 Task: Add an event with the title Performance Evaluation and Recognition Ceremony, date '2023/12/13', time 8:30 AM to 10:30 AMand add a description: Participants will understand the value of diversity within the team and explore ways to leverage diverse perspectives, experiences, and expertise. They will learn strategies for creating an inclusive environment that celebrates and respects individual differences.Select event color  Flamingo . Add location for the event as: 654 Serralves Museum, Porto, Portugal, logged in from the account softage.5@softage.netand send the event invitation to softage.6@softage.net and softage.7@softage.net. Set a reminder for the event Doesn't repeat
Action: Mouse moved to (40, 113)
Screenshot: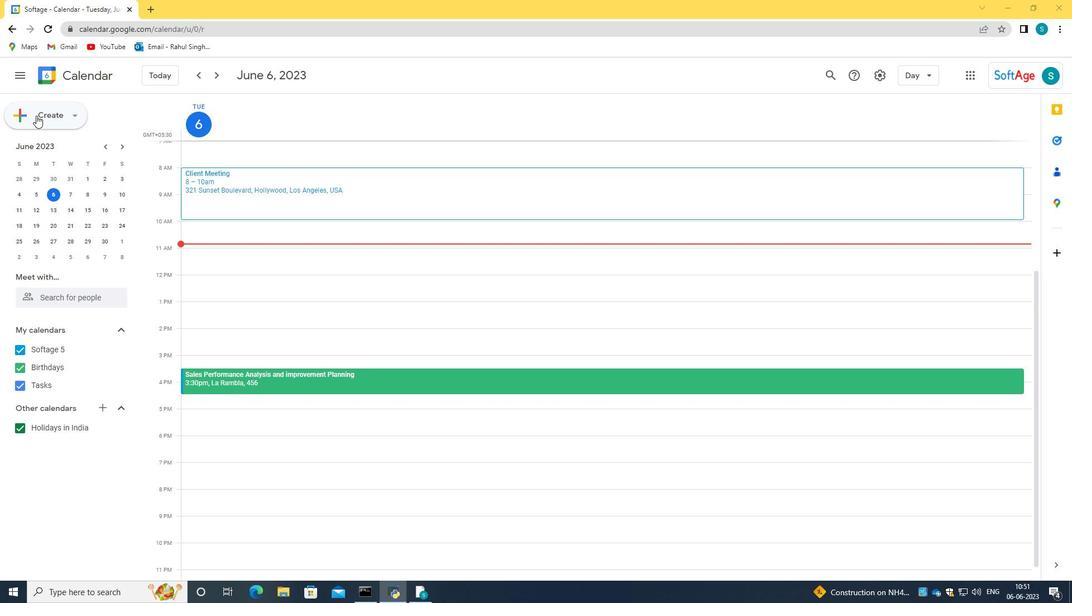 
Action: Mouse pressed left at (40, 113)
Screenshot: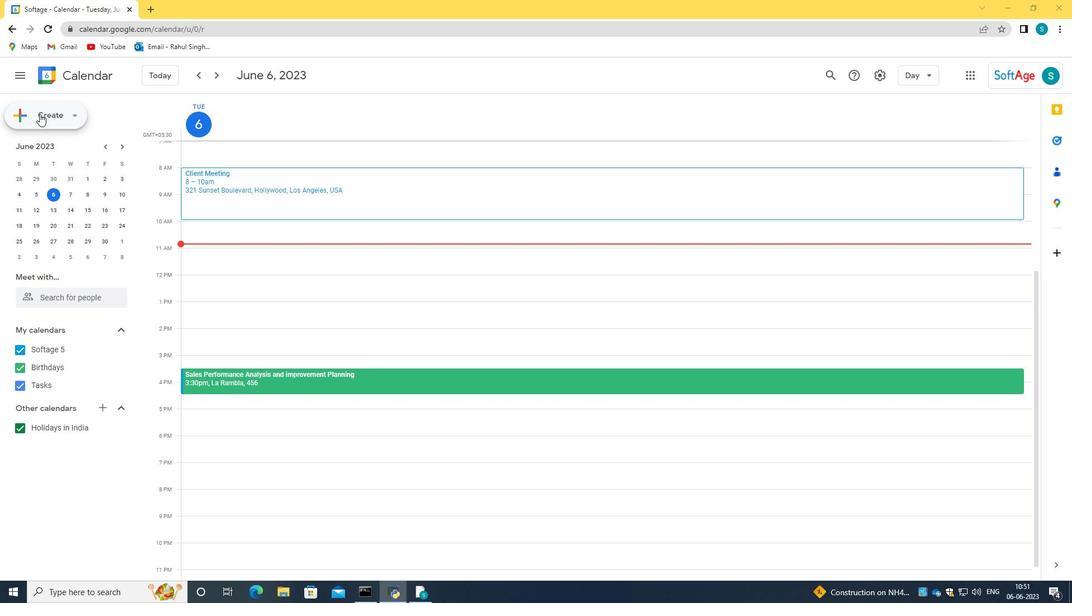 
Action: Mouse moved to (60, 142)
Screenshot: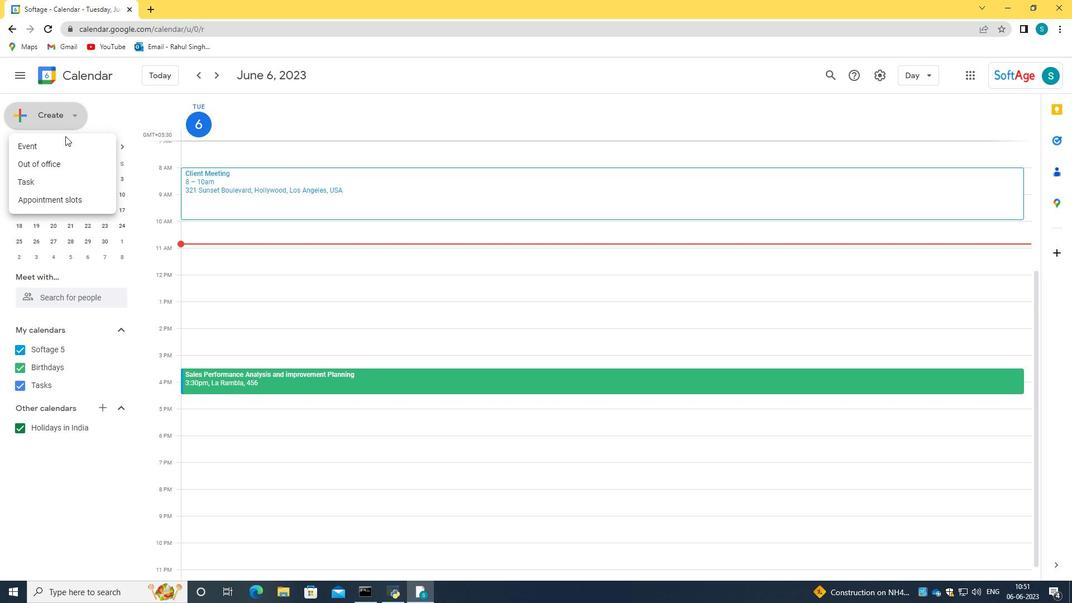 
Action: Mouse pressed left at (60, 142)
Screenshot: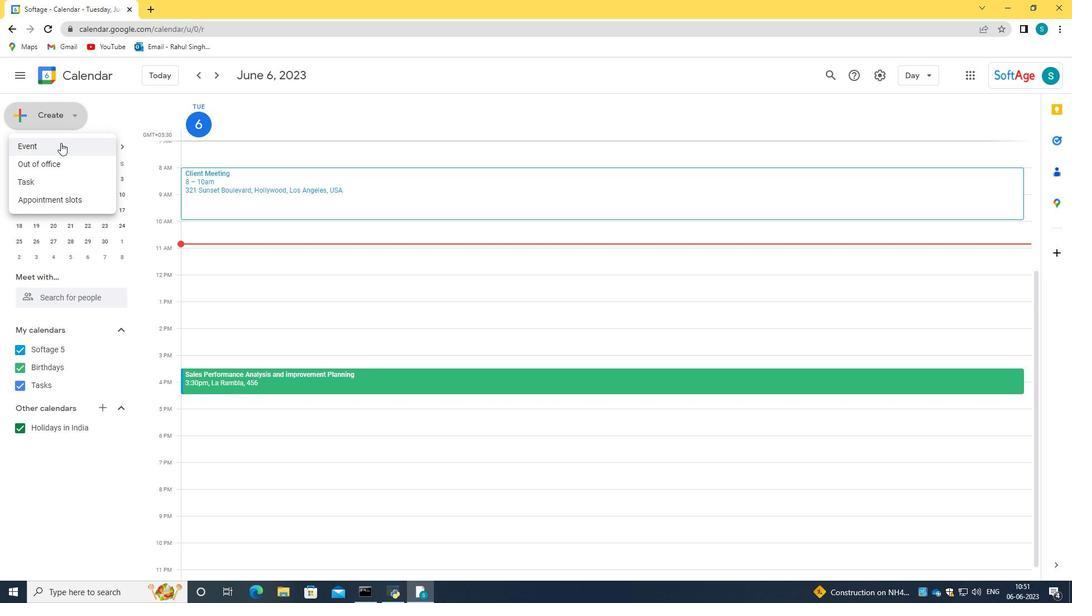 
Action: Mouse moved to (634, 451)
Screenshot: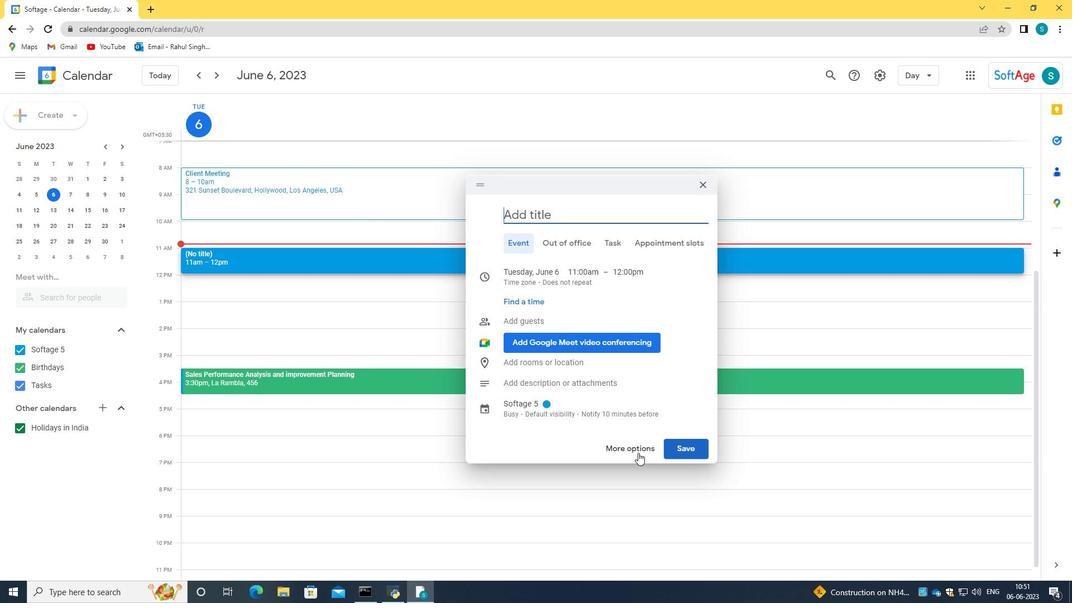 
Action: Mouse pressed left at (634, 451)
Screenshot: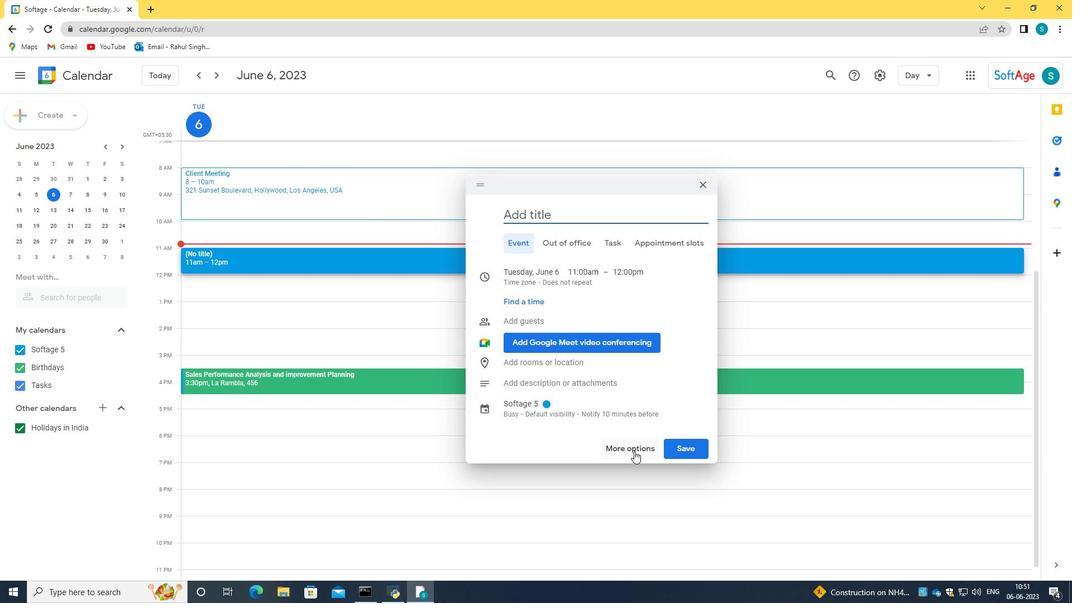 
Action: Mouse moved to (116, 81)
Screenshot: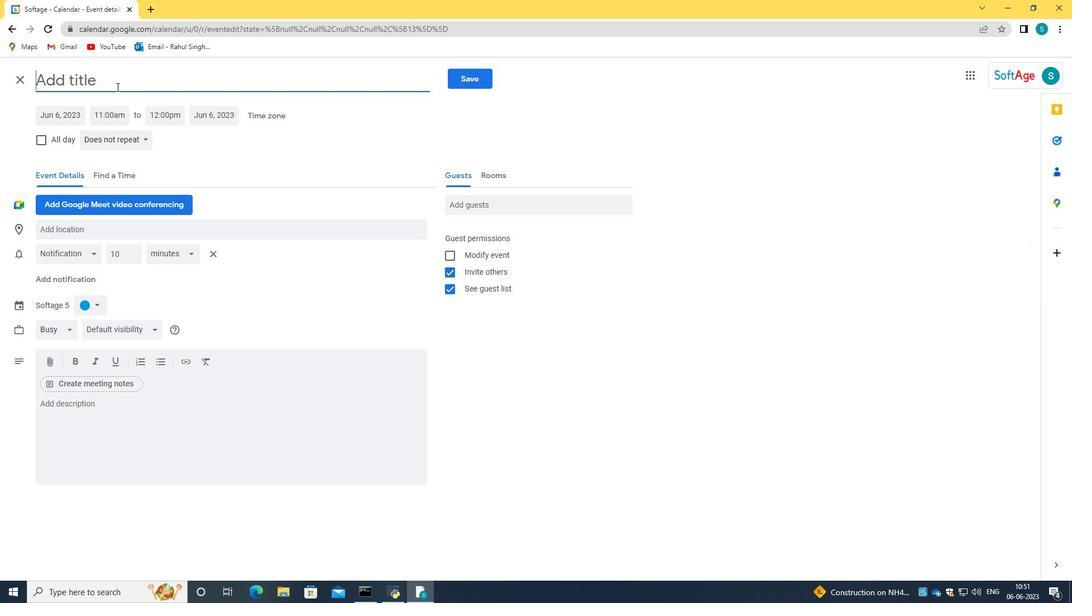 
Action: Mouse pressed left at (116, 81)
Screenshot: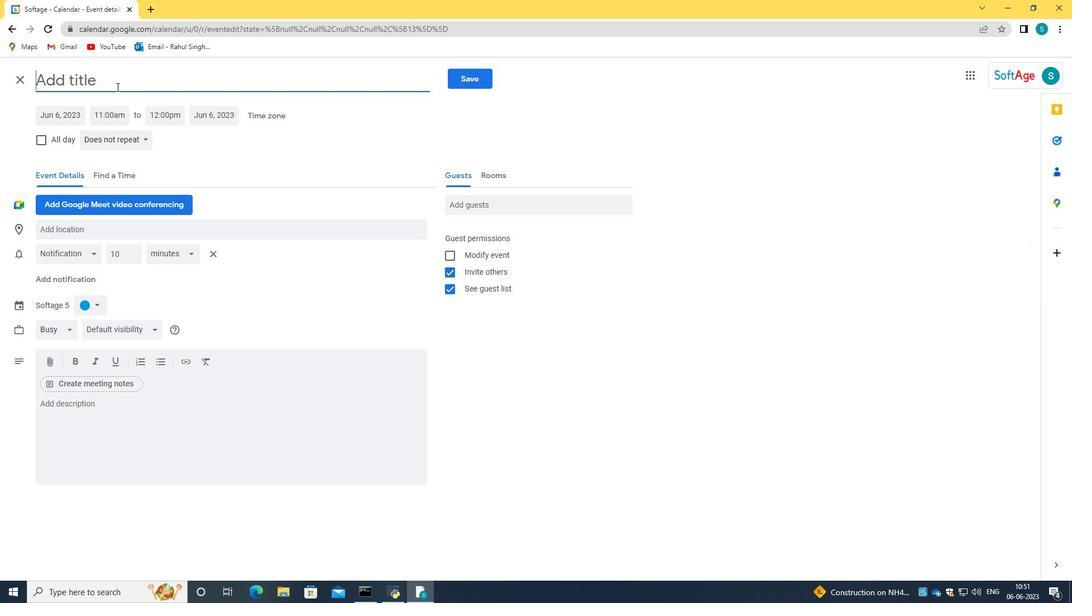 
Action: Key pressed <Key.caps_lock>P<Key.caps_lock>erformance<Key.space><Key.caps_lock>E<Key.caps_lock>valuation<Key.space>and<Key.space><Key.caps_lock>R<Key.caps_lock>ecognition<Key.space><Key.caps_lock>C<Key.caps_lock>eremony<Key.space>
Screenshot: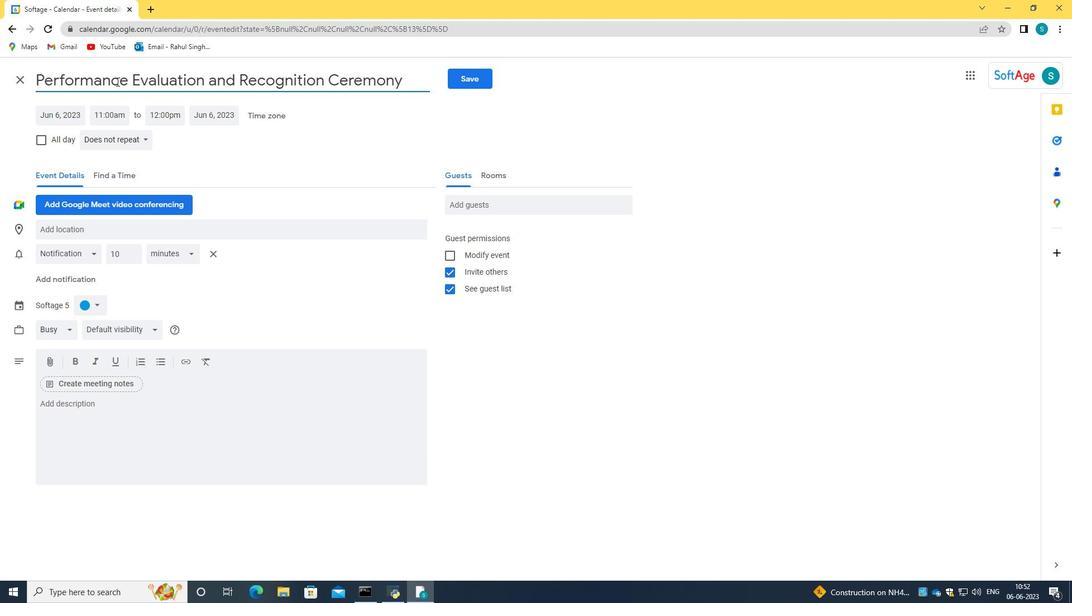 
Action: Mouse moved to (50, 114)
Screenshot: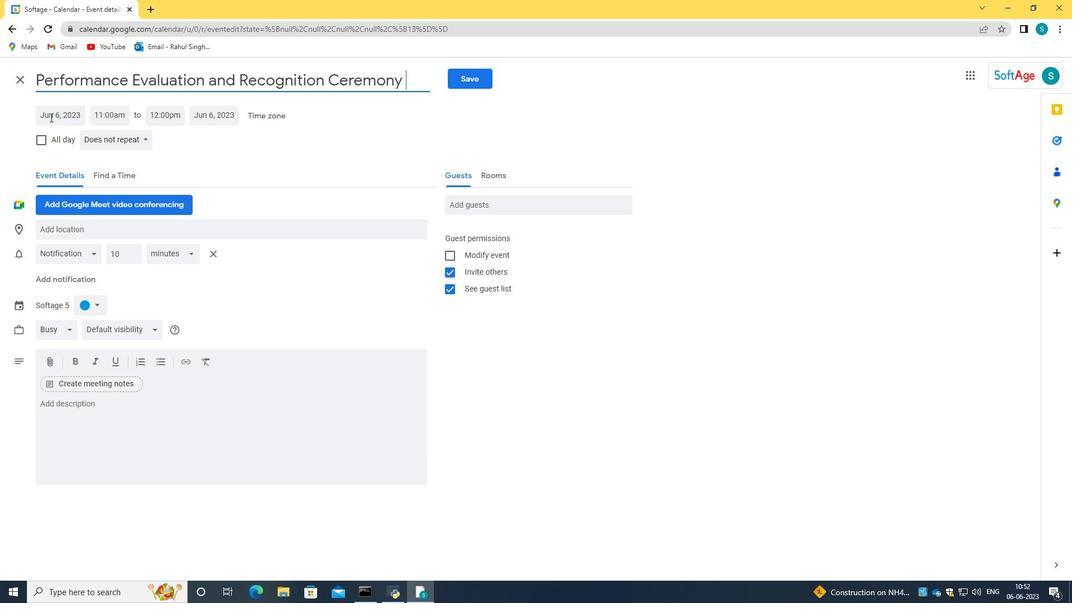 
Action: Mouse pressed left at (50, 114)
Screenshot: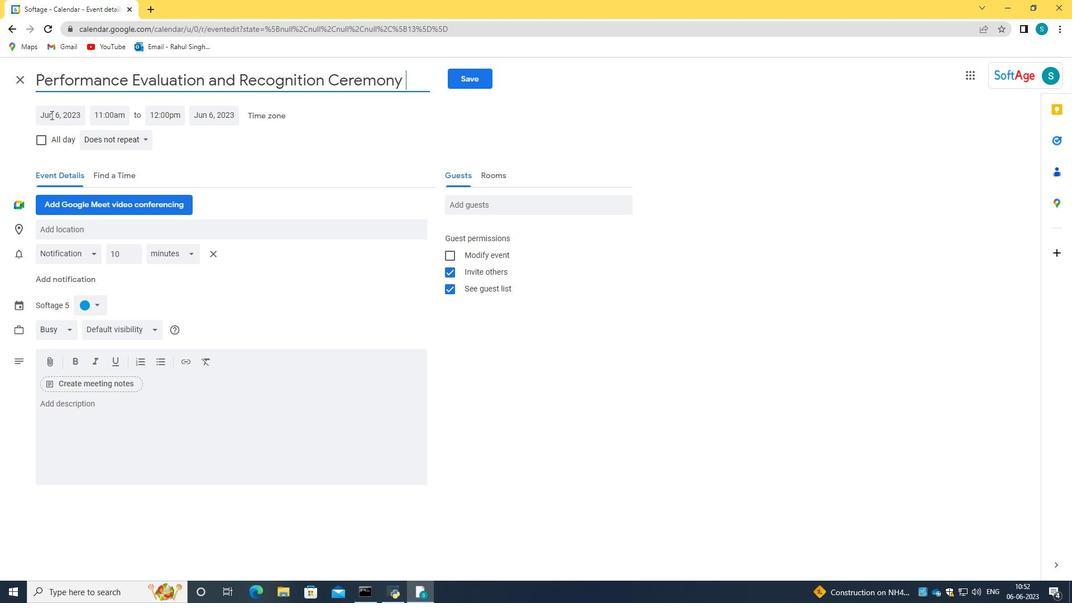 
Action: Key pressed 2023/12/13<Key.tab>08<Key.shift_r>:30<Key.space>am<Key.tab>10<Key.shift_r>:30<Key.space>am
Screenshot: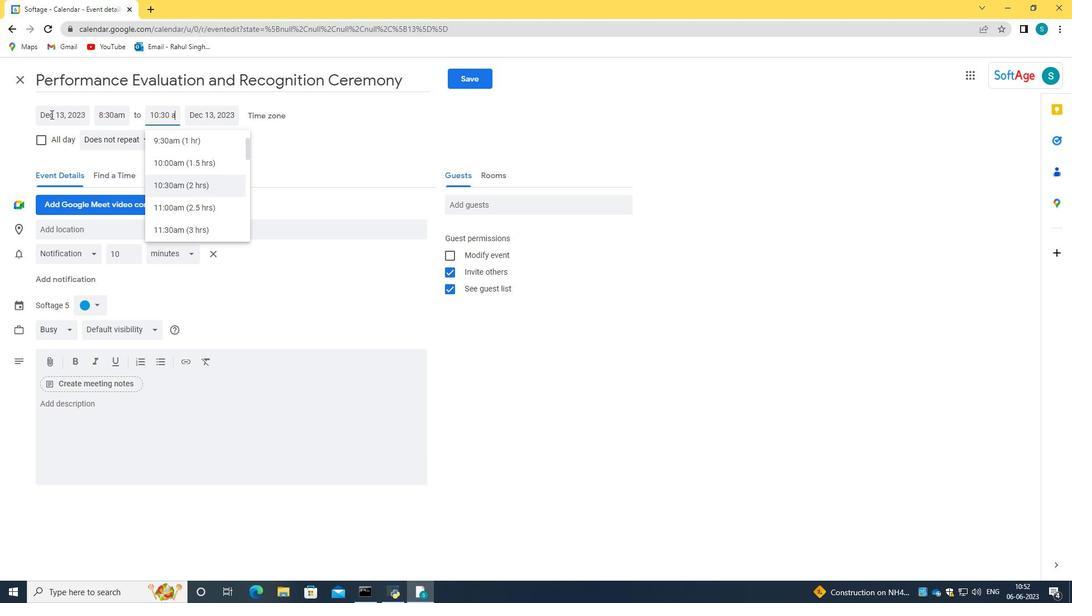 
Action: Mouse moved to (165, 187)
Screenshot: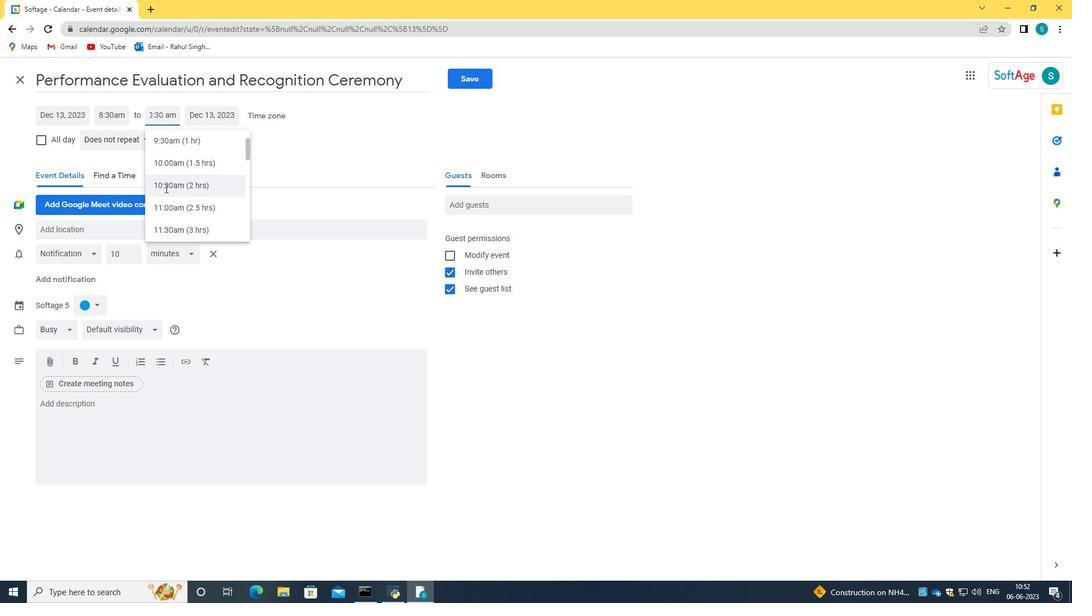 
Action: Mouse pressed left at (165, 187)
Screenshot: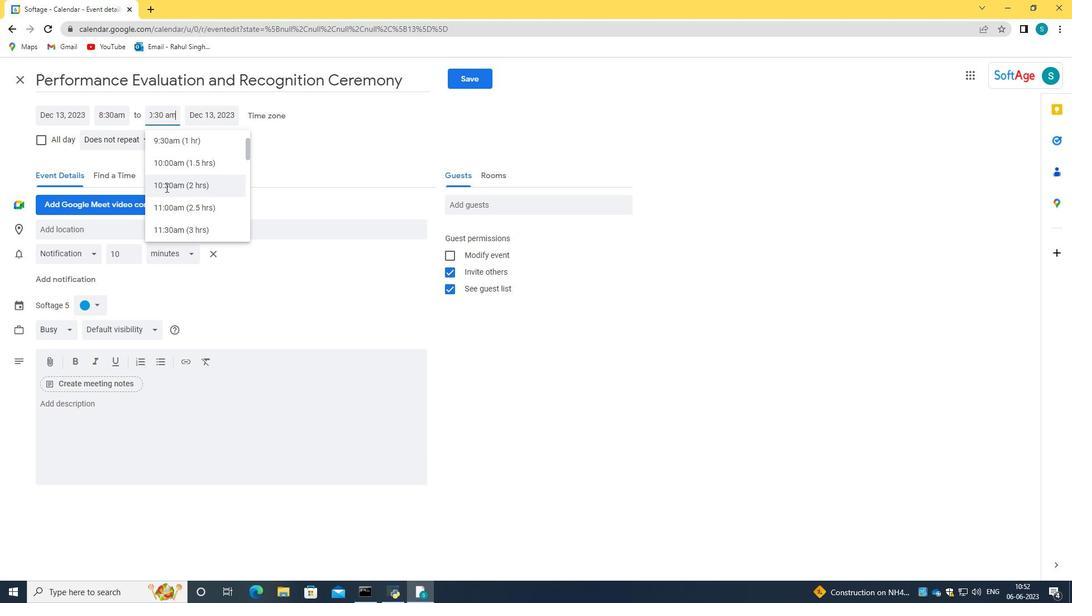 
Action: Mouse moved to (113, 426)
Screenshot: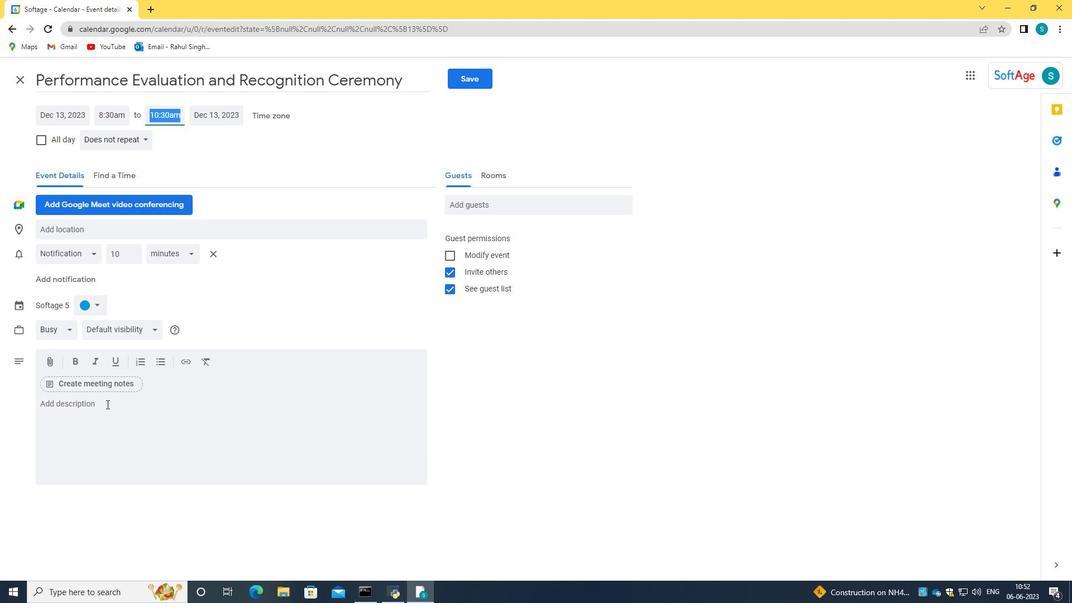 
Action: Mouse pressed left at (113, 426)
Screenshot: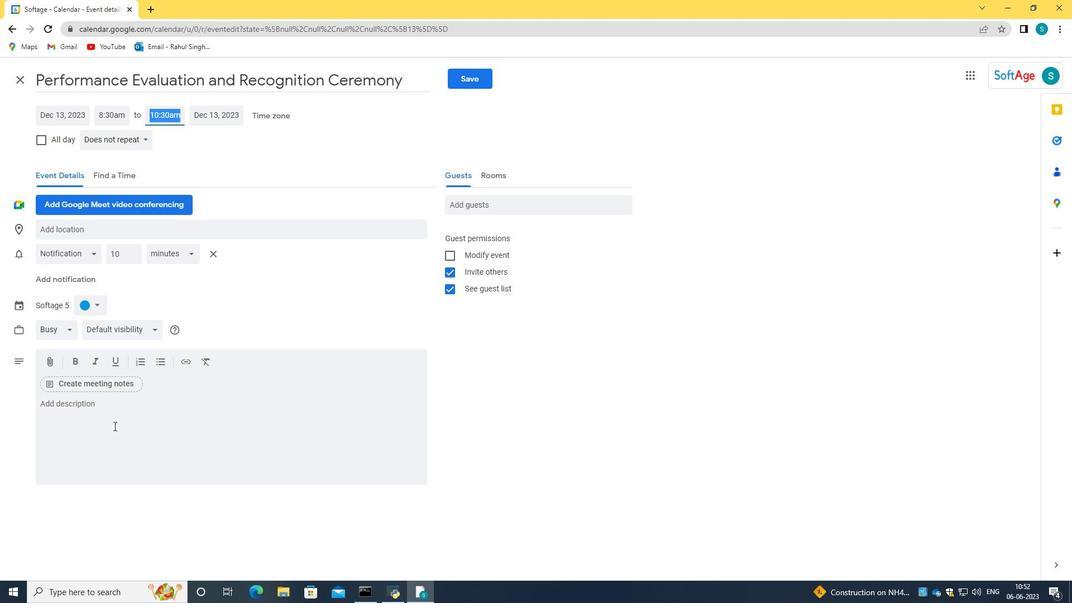 
Action: Key pressed <Key.caps_lock>P<Key.caps_lock>articipants<Key.space>will<Key.space>understand<Key.space>the<Key.space>value<Key.space>of<Key.space>diversith<Key.space>wi<Key.backspace><Key.backspace><Key.backspace><Key.backspace>y<Key.space>e=w<Key.backspace><Key.backspace><Key.backspace>within<Key.space>the<Key.space>team<Key.space>and<Key.space>we<Key.backspace><Key.backspace>explore<Key.space>ways<Key.space>to<Key.space>leverage<Key.space>diverse<Key.space>perspectives,<Key.space>experiences,<Key.space>and<Key.space>expertise.<Key.space><Key.caps_lock>T<Key.caps_lock>hey<Key.space>will<Key.space>learn<Key.space>strategies<Key.space>for<Key.space>creating<Key.space>an<Key.space>inclusive<Key.space>environment<Key.space>that<Key.space>celebrea==<Key.backspace><Key.backspace><Key.backspace><Key.backspace>ates<Key.space>and<Key.space>er<Key.backspace><Key.backspace>respet<Key.backspace>cts<Key.space>individual<Key.space>difference.
Screenshot: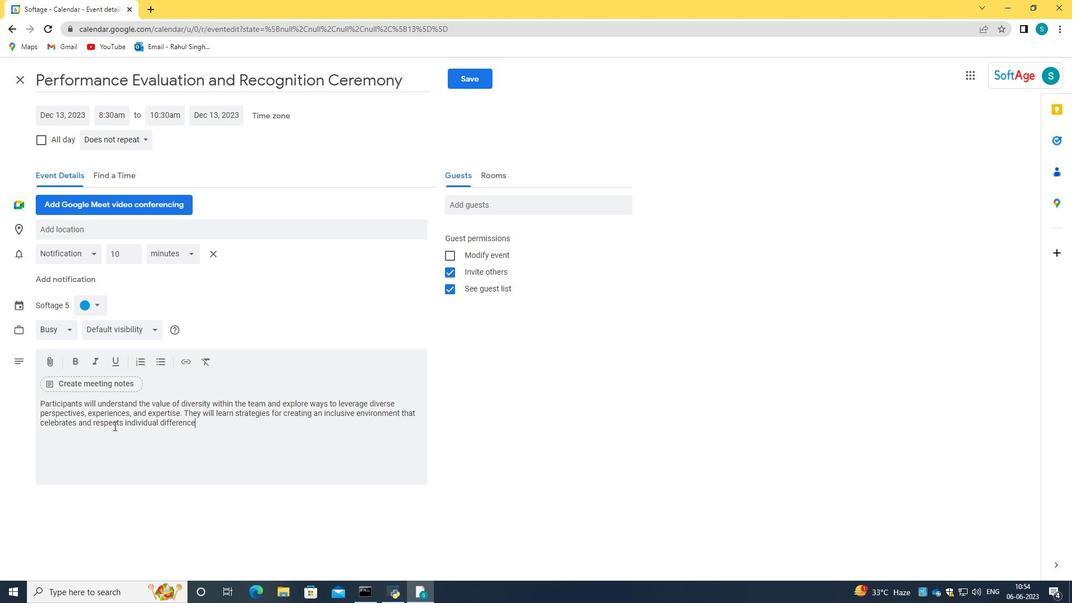 
Action: Mouse moved to (86, 308)
Screenshot: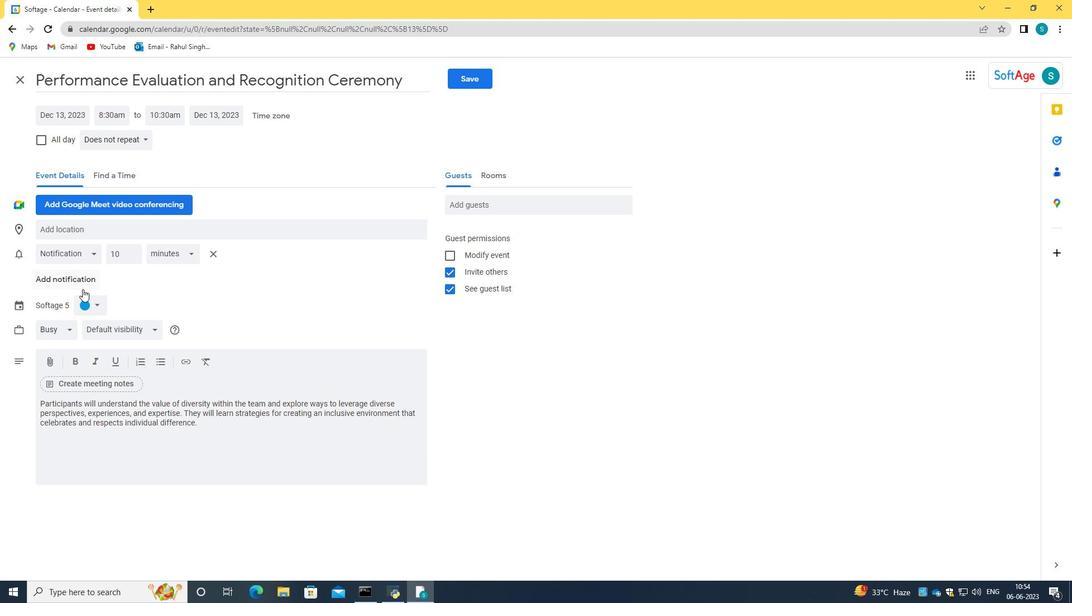 
Action: Mouse pressed left at (86, 308)
Screenshot: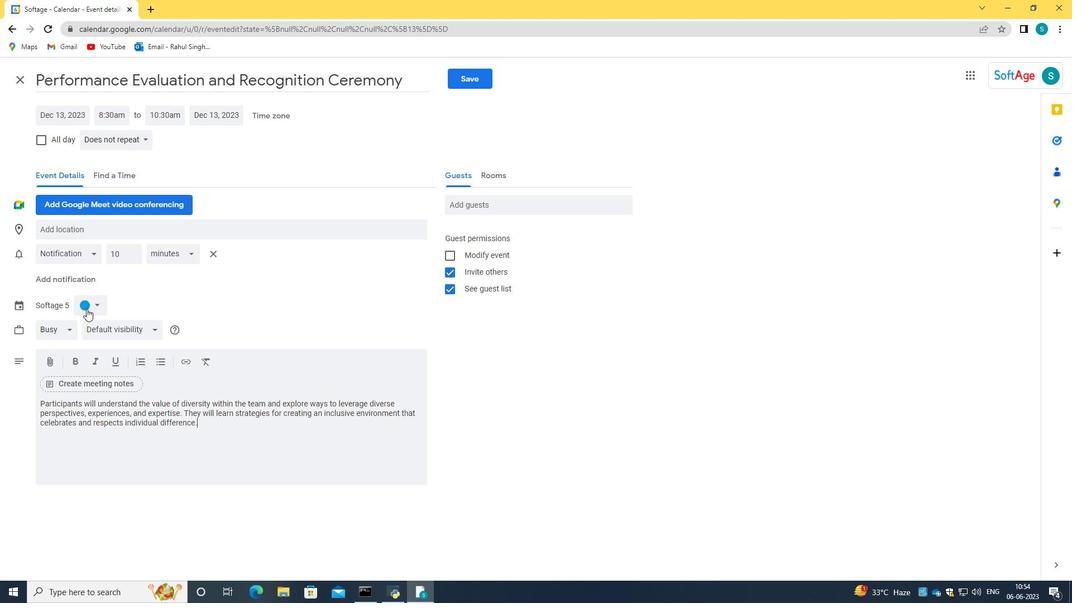 
Action: Mouse moved to (95, 303)
Screenshot: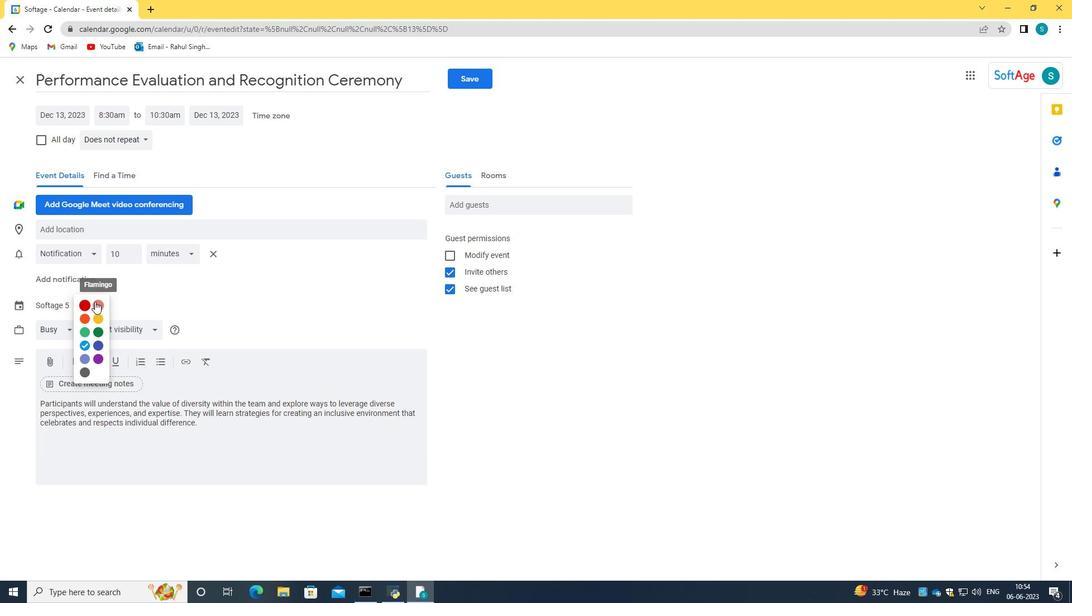
Action: Mouse pressed left at (95, 303)
Screenshot: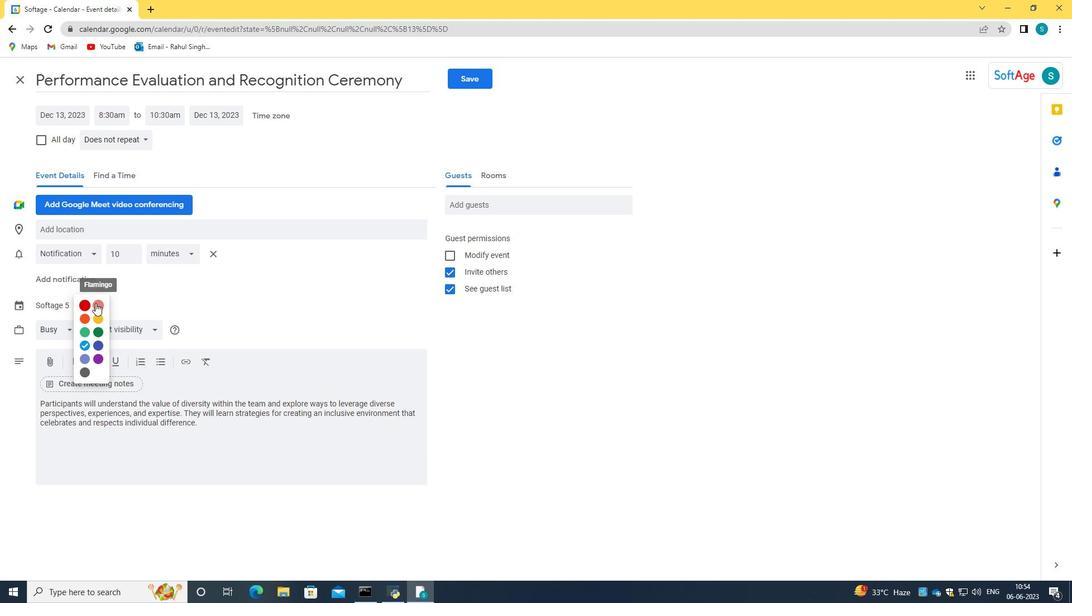 
Action: Mouse moved to (135, 232)
Screenshot: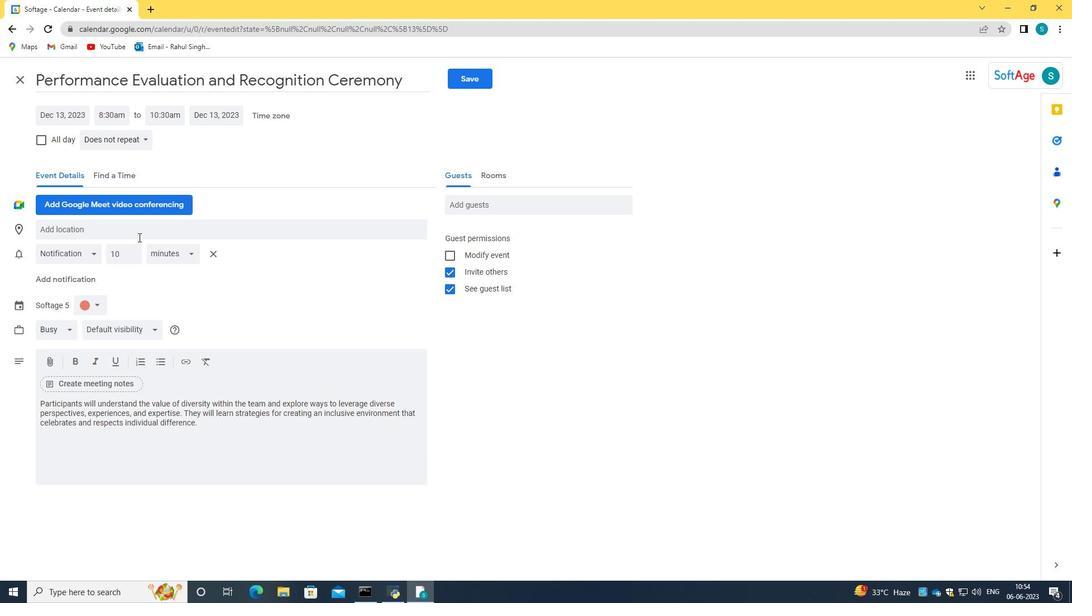 
Action: Mouse pressed left at (135, 232)
Screenshot: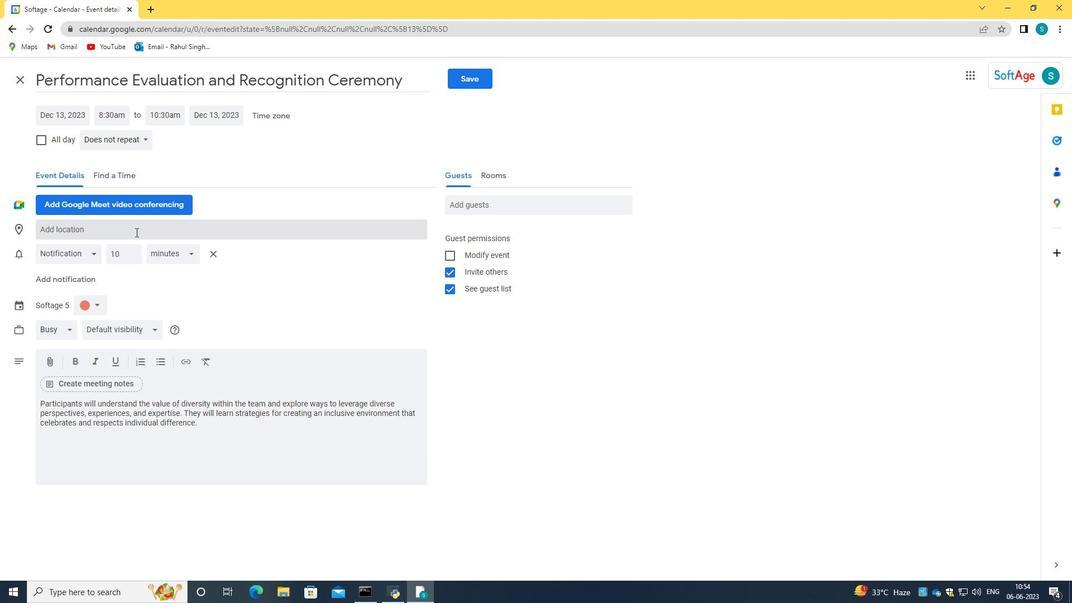 
Action: Key pressed 654<Key.space><Key.caps_lock>S<Key.caps_lock>erralves<Key.space><Key.caps_lock>M<Key.caps_lock>useum,<Key.space>p<Key.caps_lock><Key.backspace>P<Key.caps_lock>orto,<Key.space><Key.caps_lock>P<Key.caps_lock>ortugal<Key.space>
Screenshot: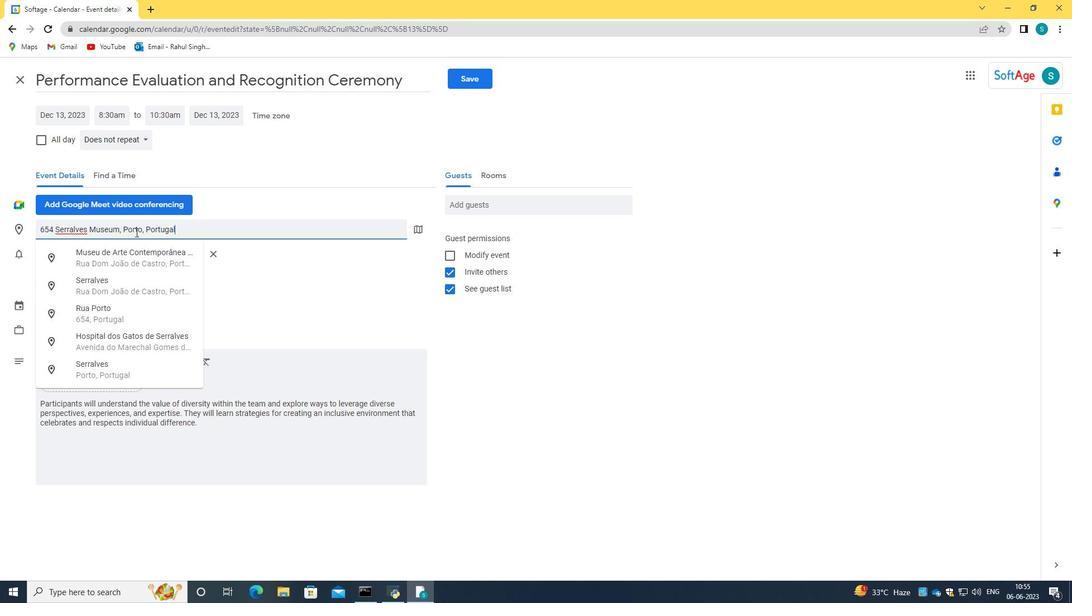 
Action: Mouse moved to (184, 227)
Screenshot: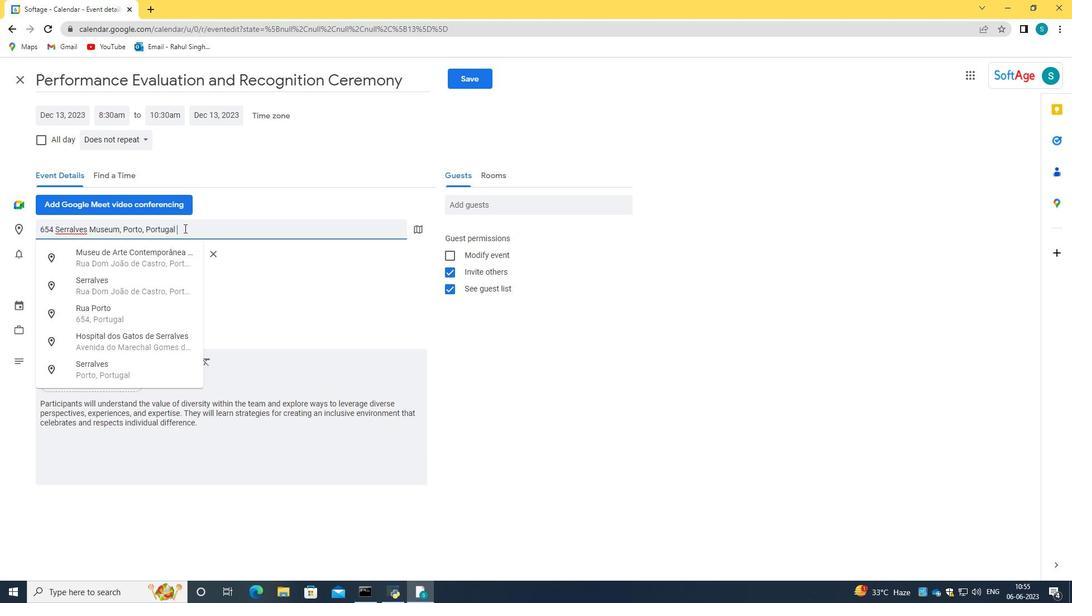 
Action: Mouse pressed left at (184, 227)
Screenshot: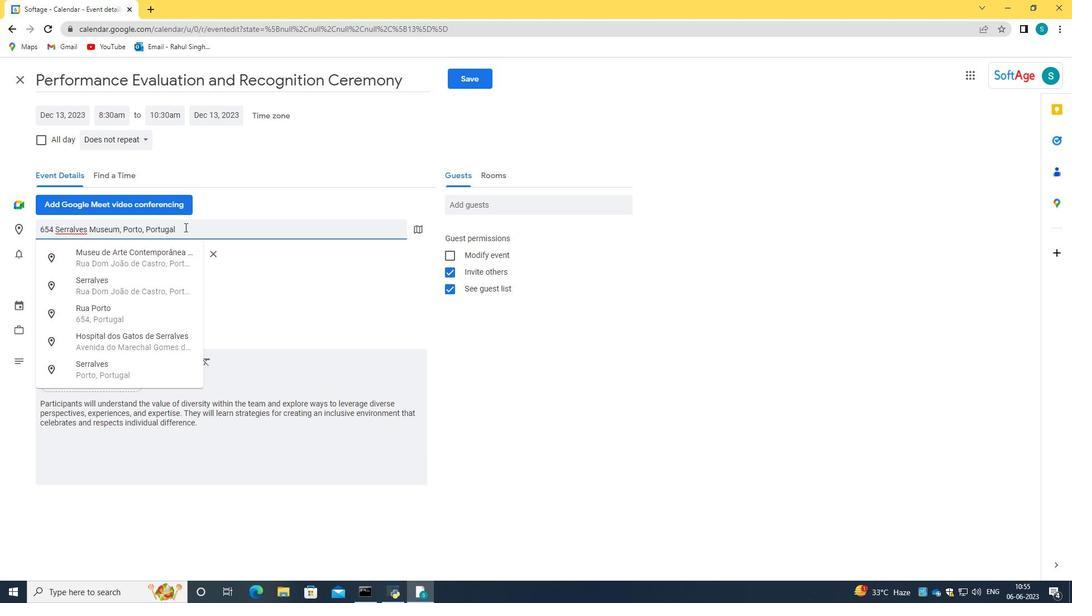 
Action: Key pressed <Key.space>
Screenshot: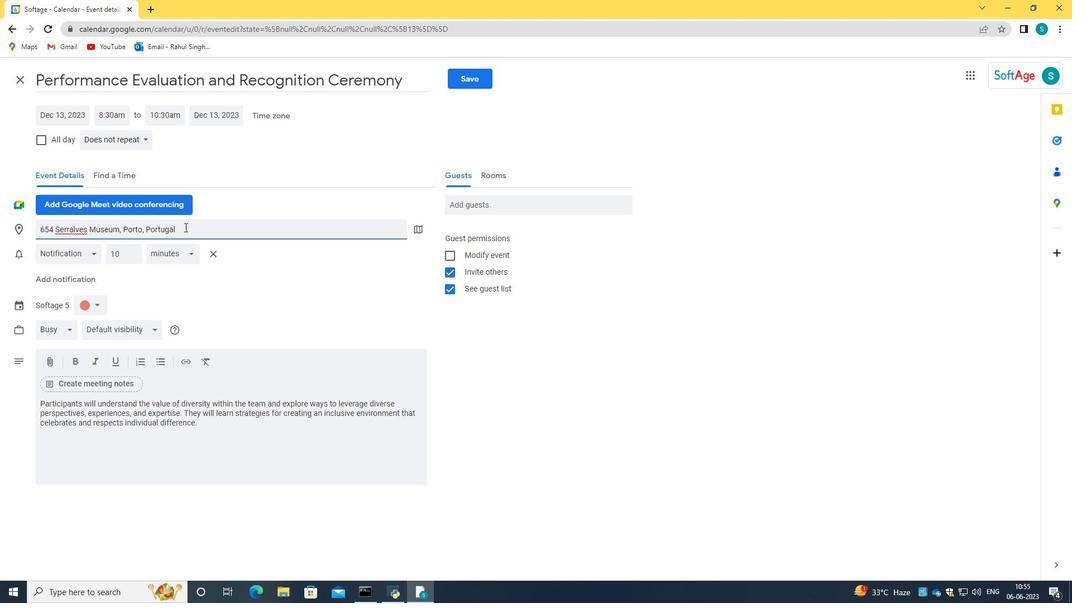 
Action: Mouse moved to (488, 203)
Screenshot: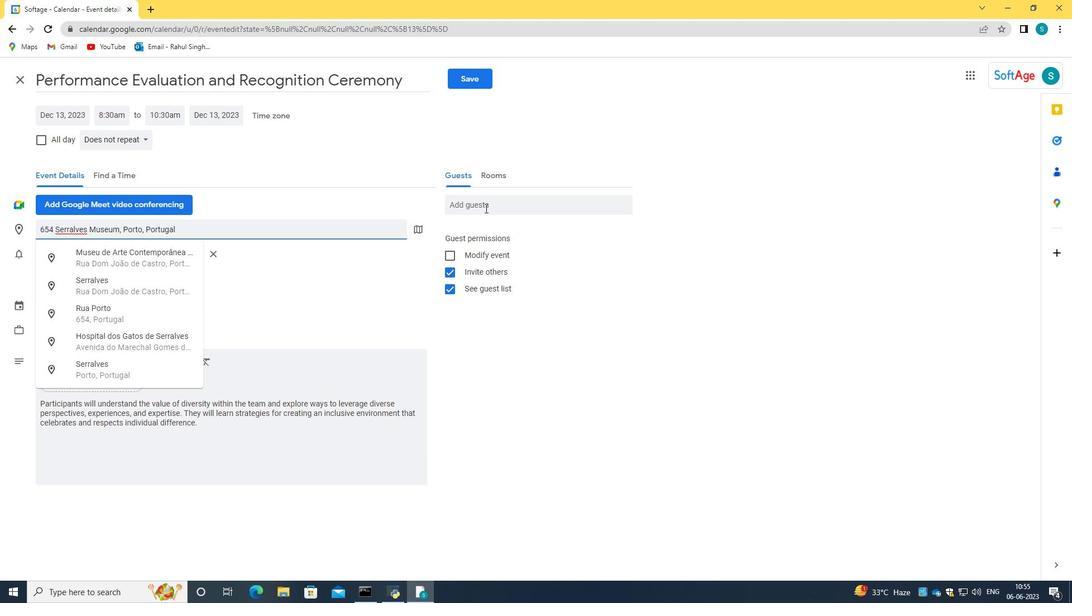 
Action: Mouse pressed left at (488, 203)
Screenshot: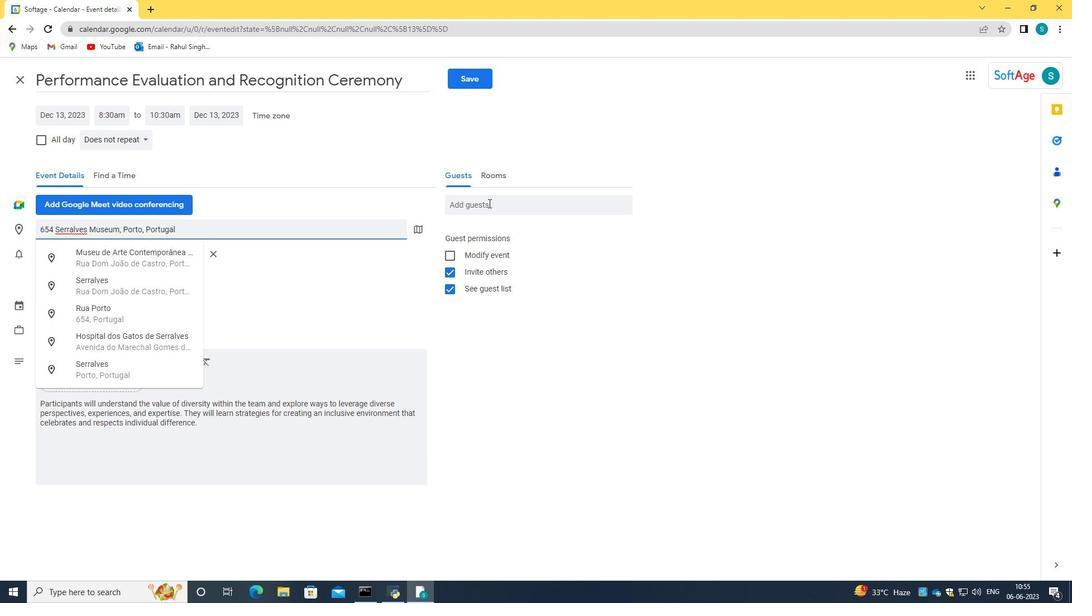 
Action: Key pressed softage.6<Key.shift>@softage.net<Key.tab>softage.7<Key.shift>@softage.net
Screenshot: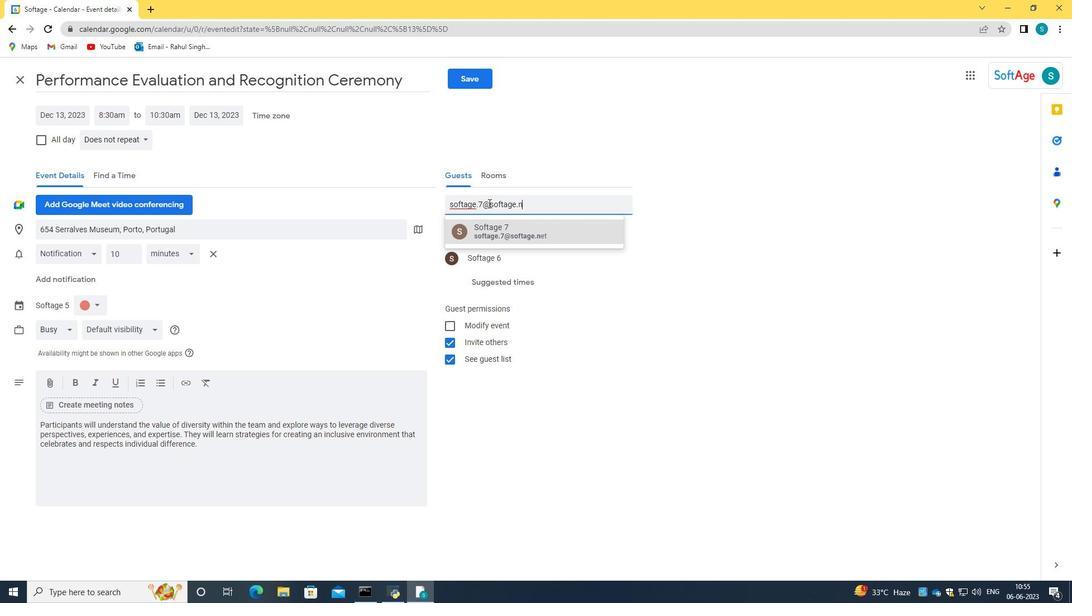 
Action: Mouse moved to (509, 226)
Screenshot: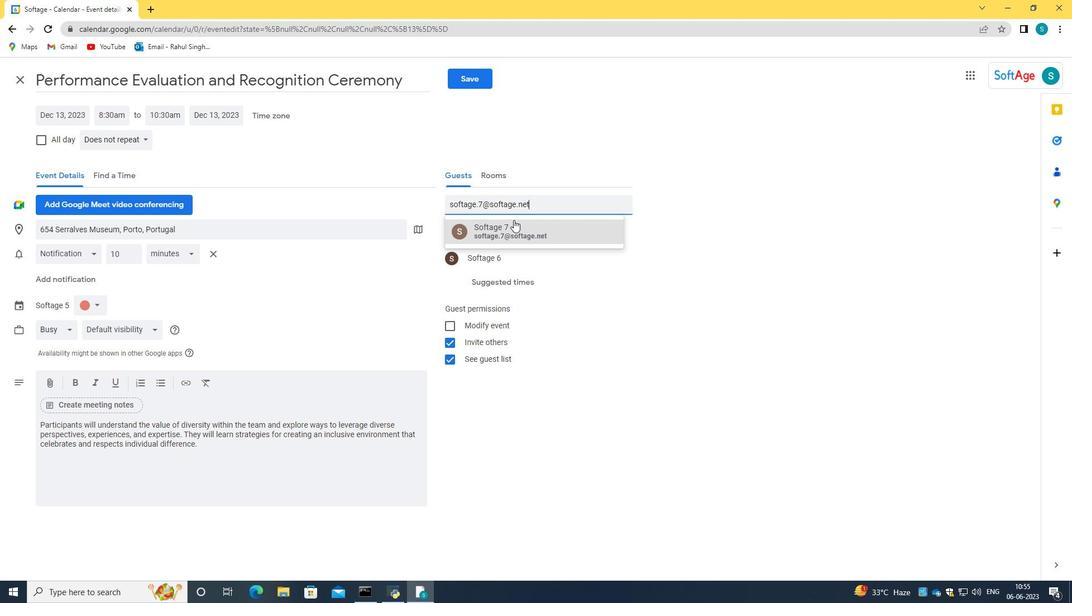 
Action: Mouse pressed left at (509, 226)
Screenshot: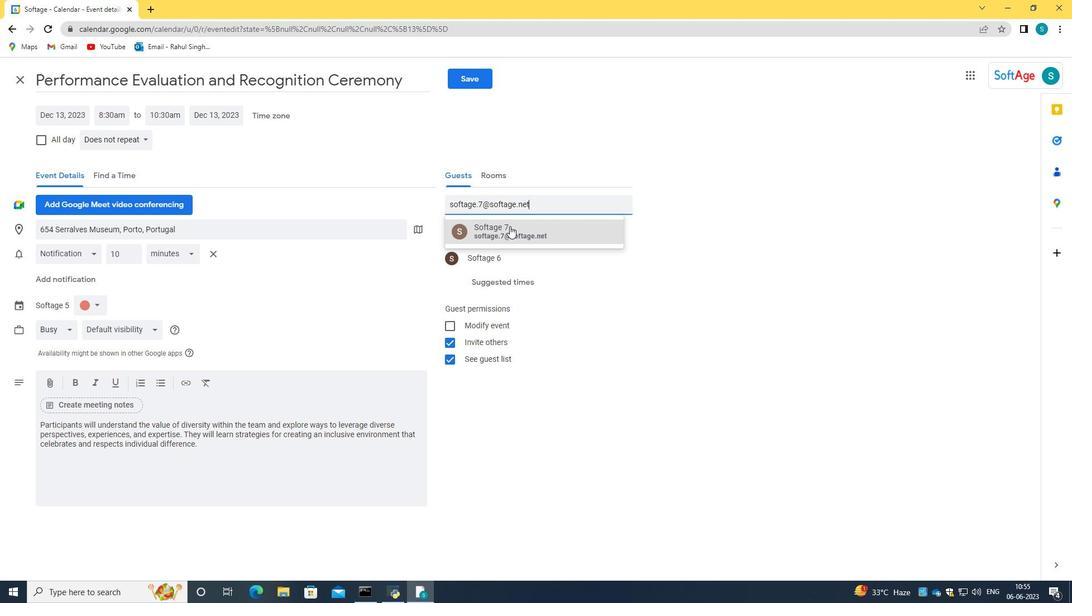 
Action: Mouse moved to (124, 136)
Screenshot: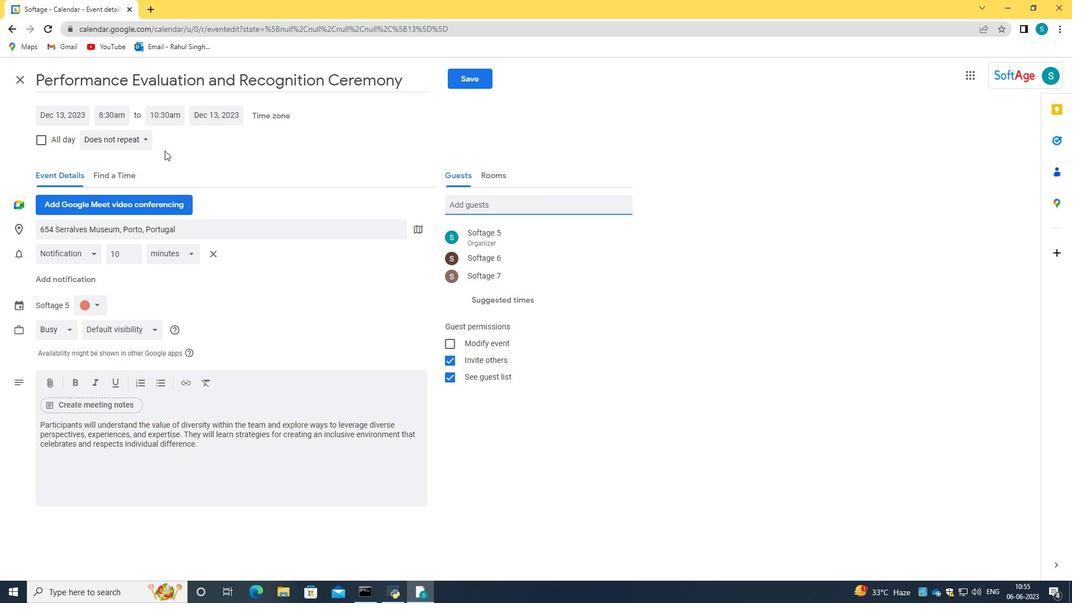 
Action: Mouse pressed left at (124, 136)
Screenshot: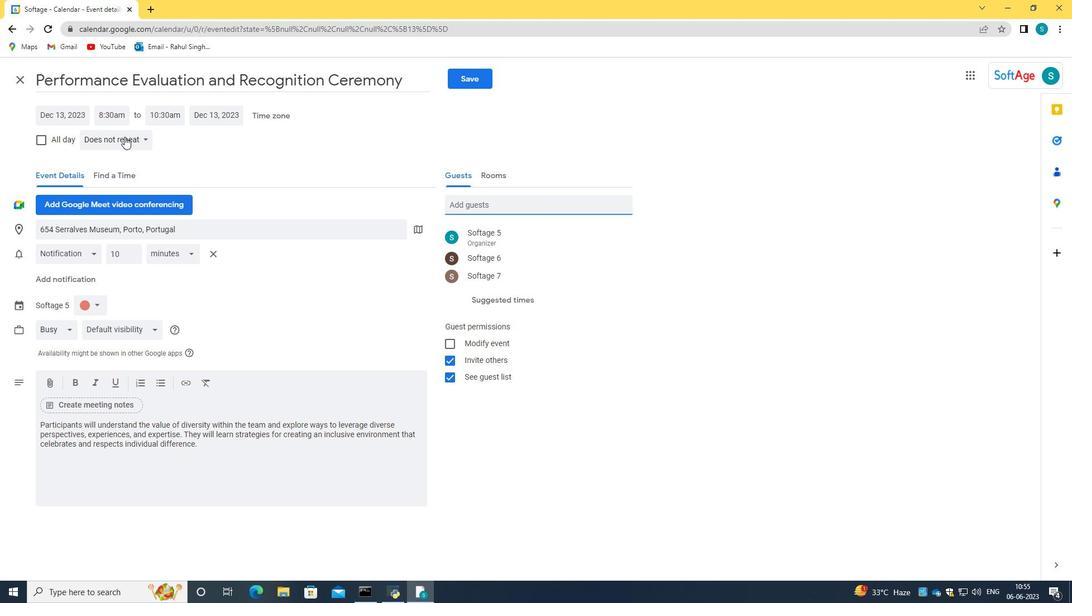 
Action: Mouse moved to (143, 146)
Screenshot: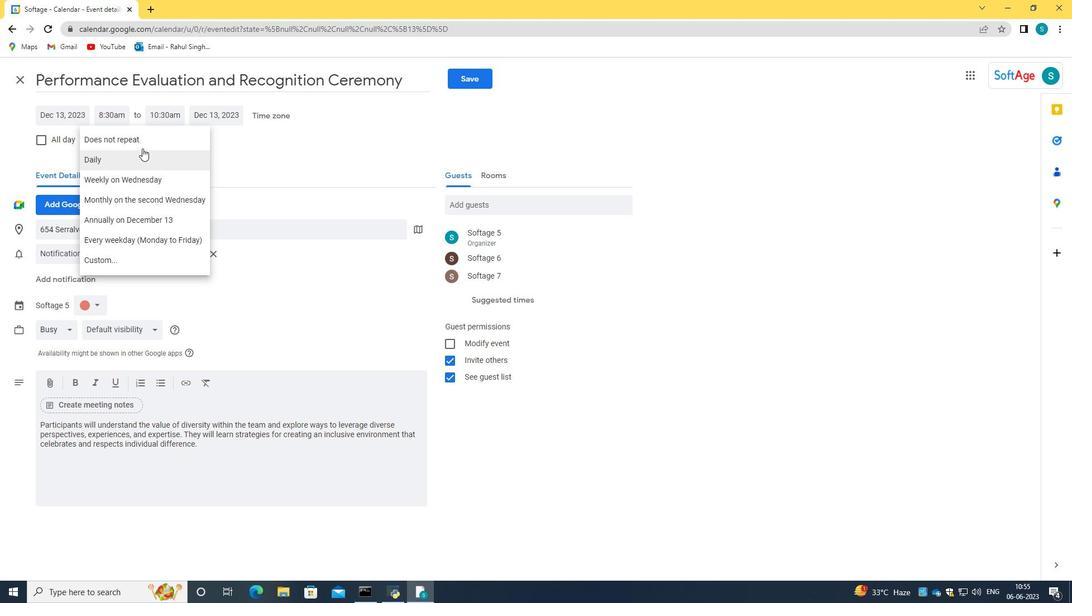 
Action: Mouse pressed left at (143, 146)
Screenshot: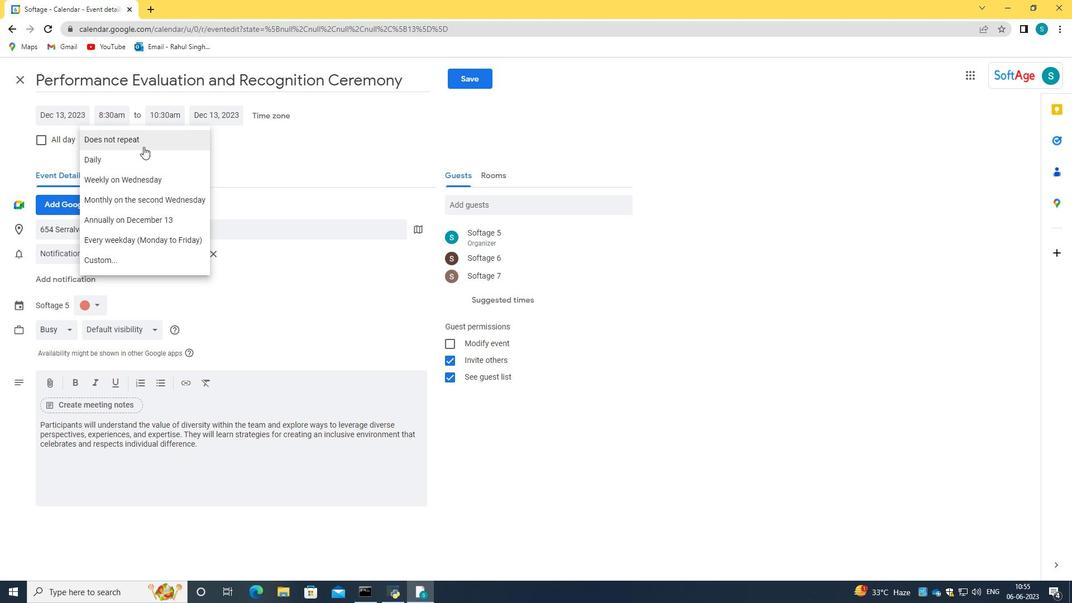 
Action: Mouse moved to (470, 78)
Screenshot: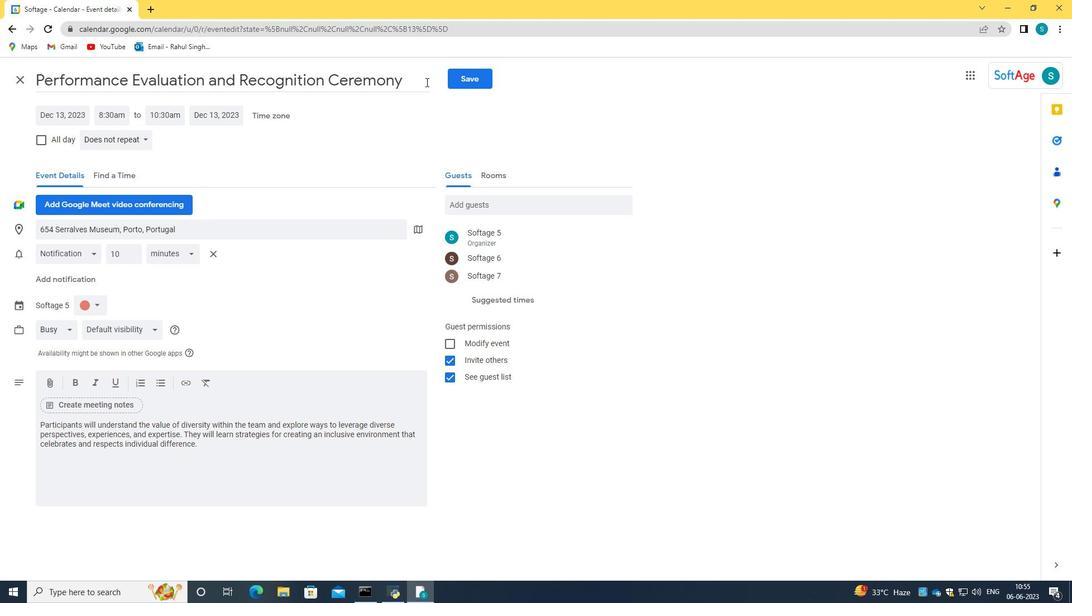 
Action: Mouse pressed left at (470, 78)
Screenshot: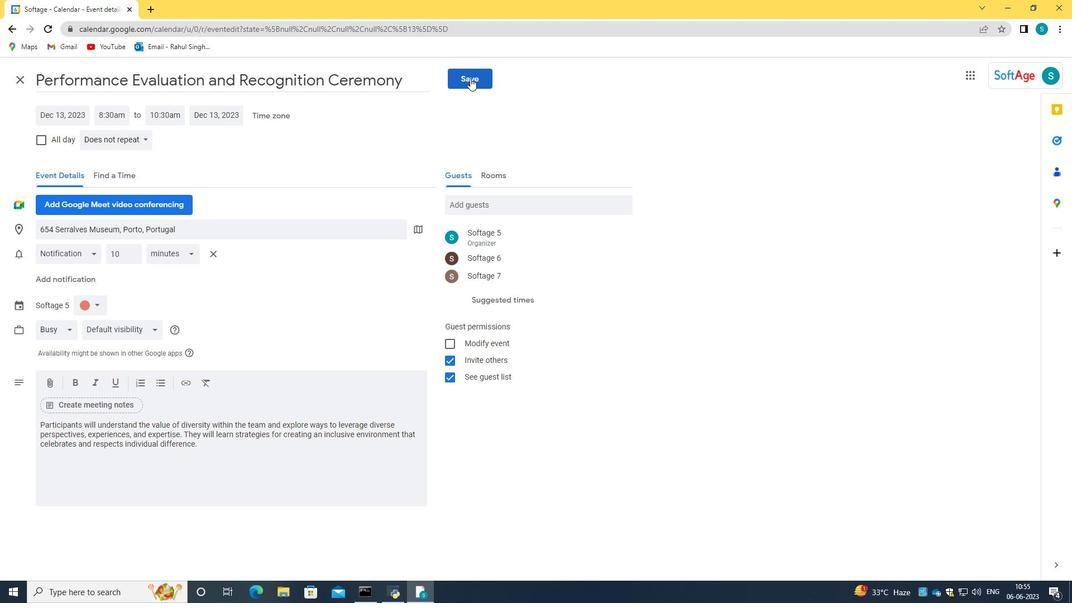 
Action: Mouse moved to (634, 345)
Screenshot: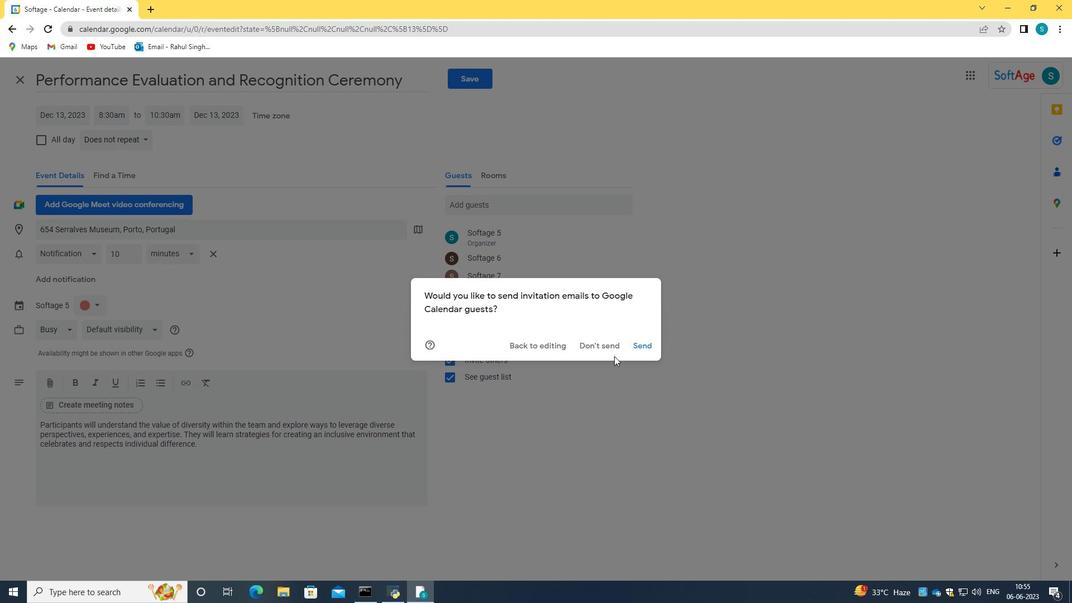 
Action: Mouse pressed left at (634, 345)
Screenshot: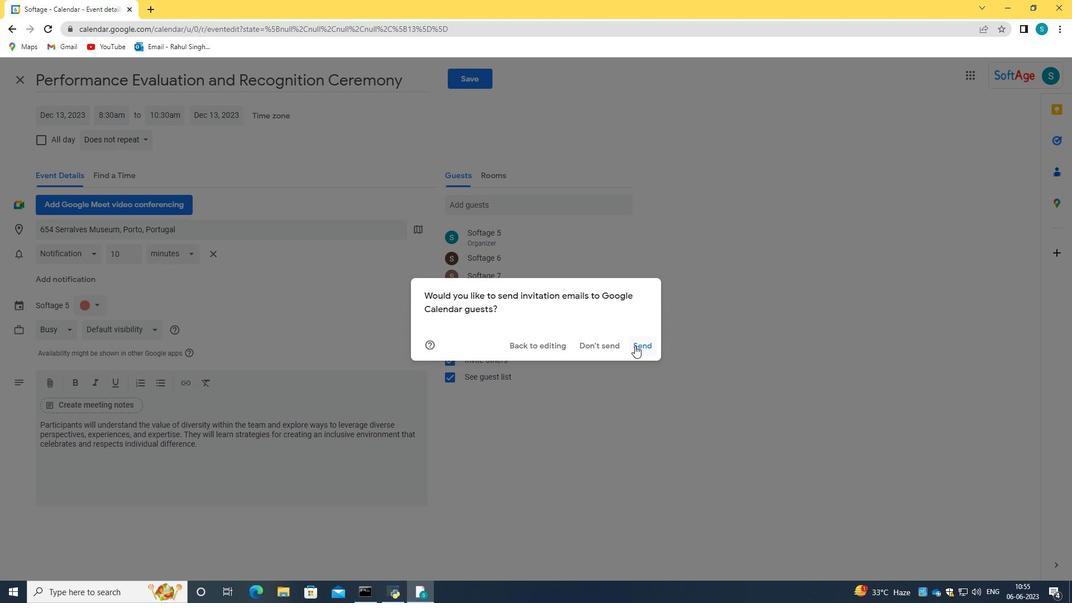 
